 Task: Select Beauty. Add to cart, from Victoria''s Secret_x000D_
 for 319 Chandan Way, Irving, Texas 75063, Cell Number 6823134501, following items : Incredible Essential Legging 12_x000D_
 - 1, Victoria''s Secret Love Cloud Ruched Sports Bra Black (XS)_x000D_
 - 2, Fine Fragrance Lotion Bombshell Passion (8.4 oz)_x000D_
 - 1, Tease Eau de Parfum Tease Crème Cloud (1.7 oz)_x000D_
 - 1, Victoria''s Secret Bombshell Fishnet Floral Teddy Lipstick Red (Small)_x000D_
 - 2
Action: Mouse moved to (852, 111)
Screenshot: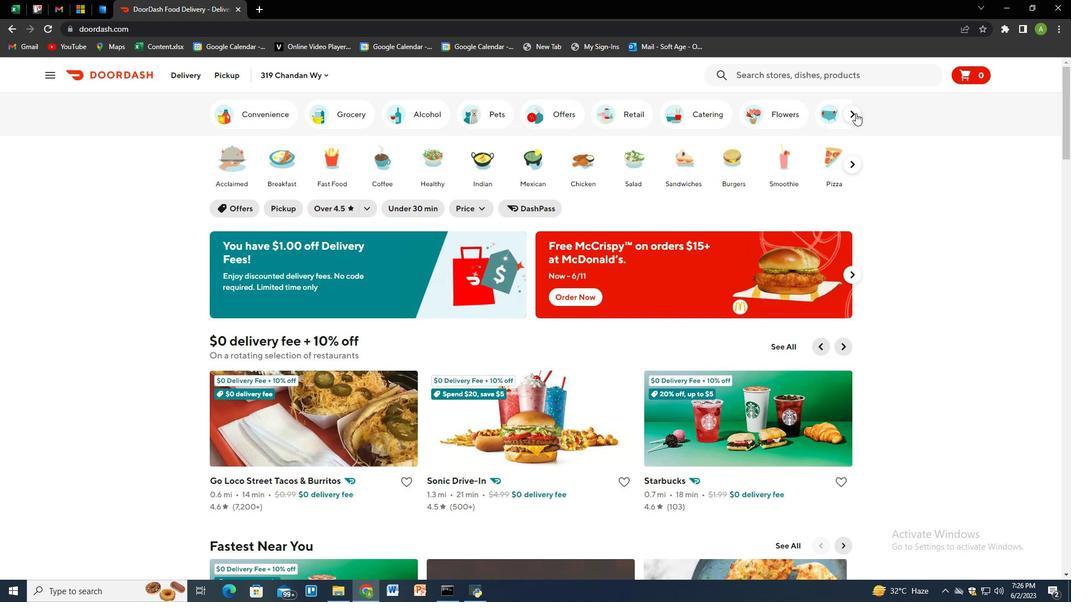 
Action: Mouse pressed left at (852, 111)
Screenshot: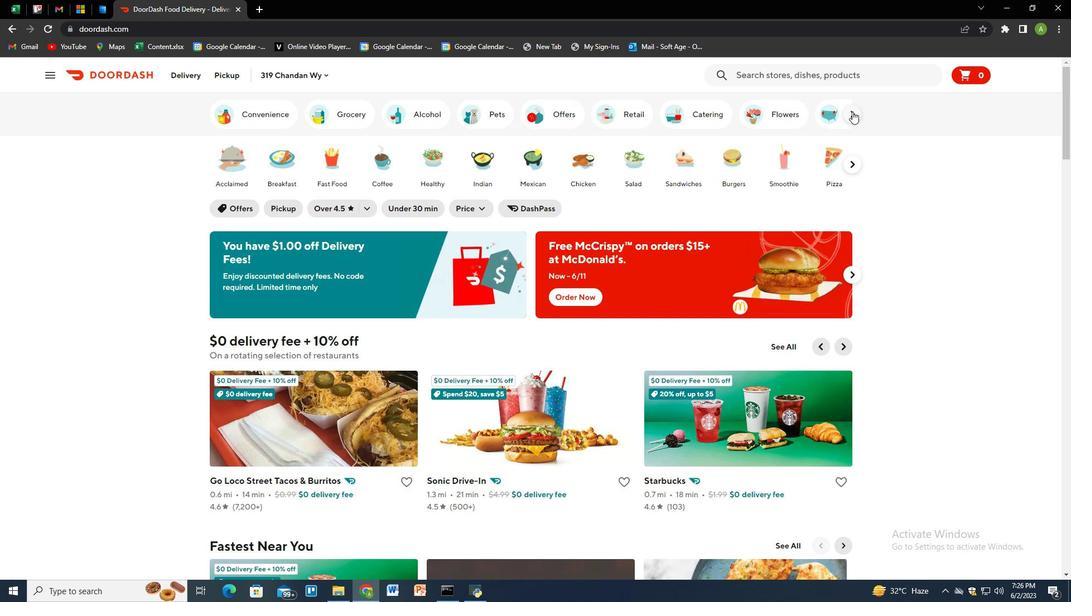 
Action: Mouse moved to (667, 122)
Screenshot: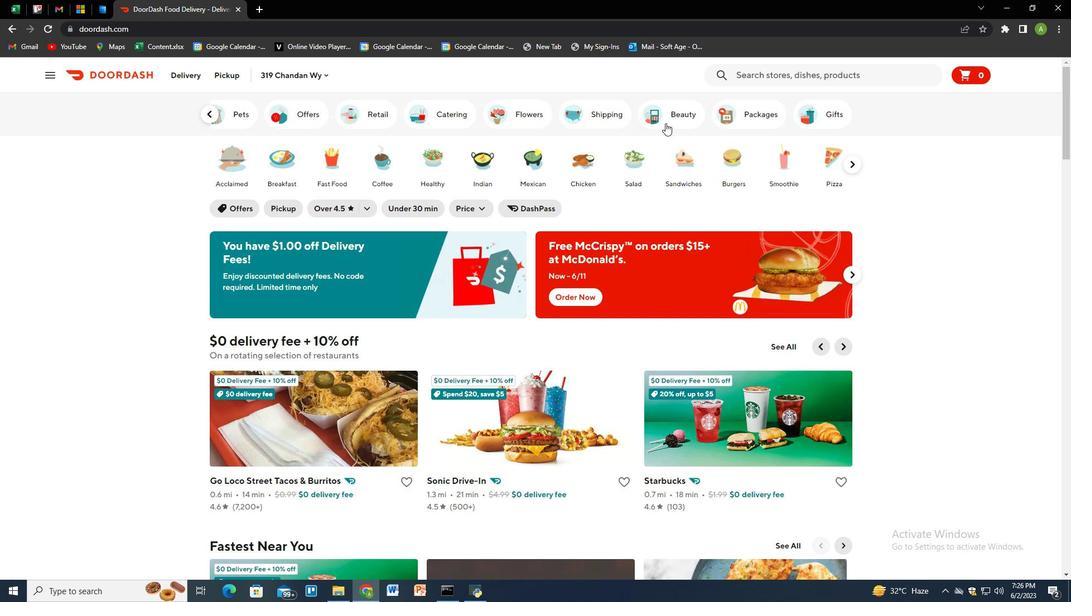 
Action: Mouse pressed left at (667, 122)
Screenshot: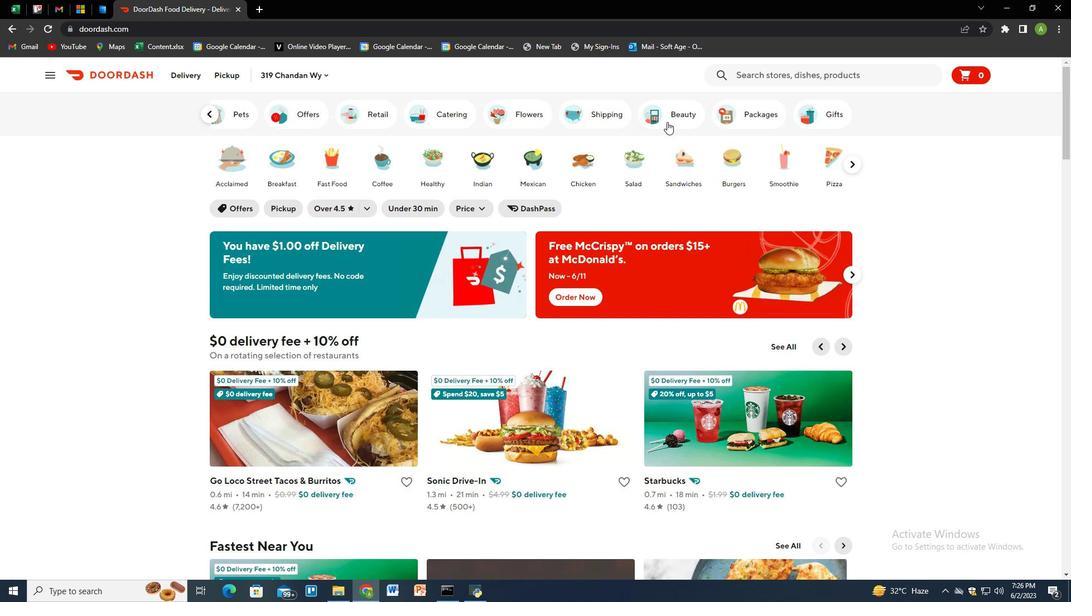 
Action: Mouse moved to (755, 78)
Screenshot: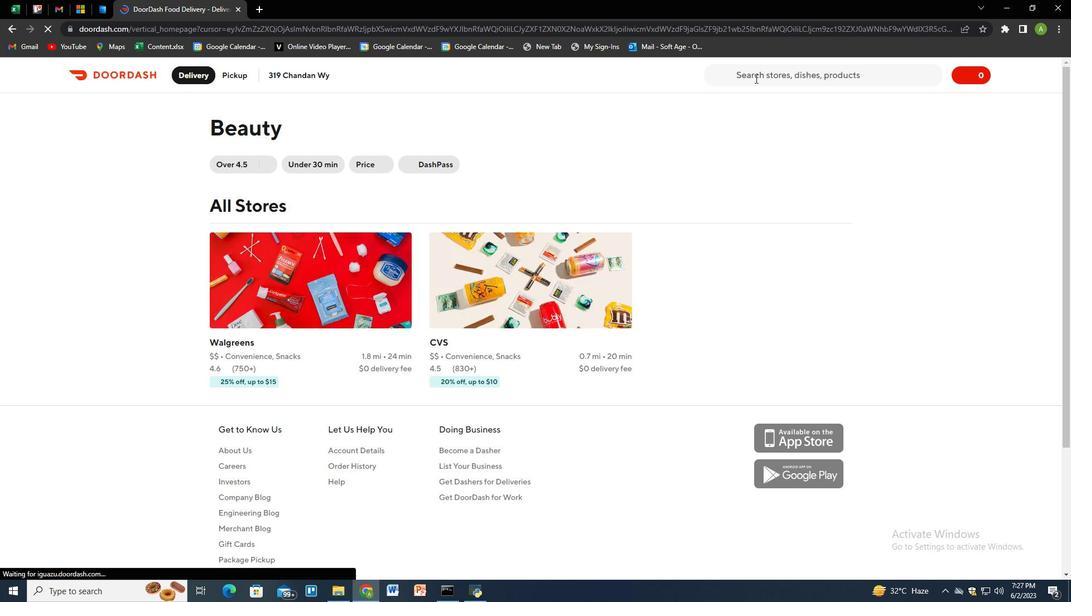 
Action: Mouse pressed left at (755, 78)
Screenshot: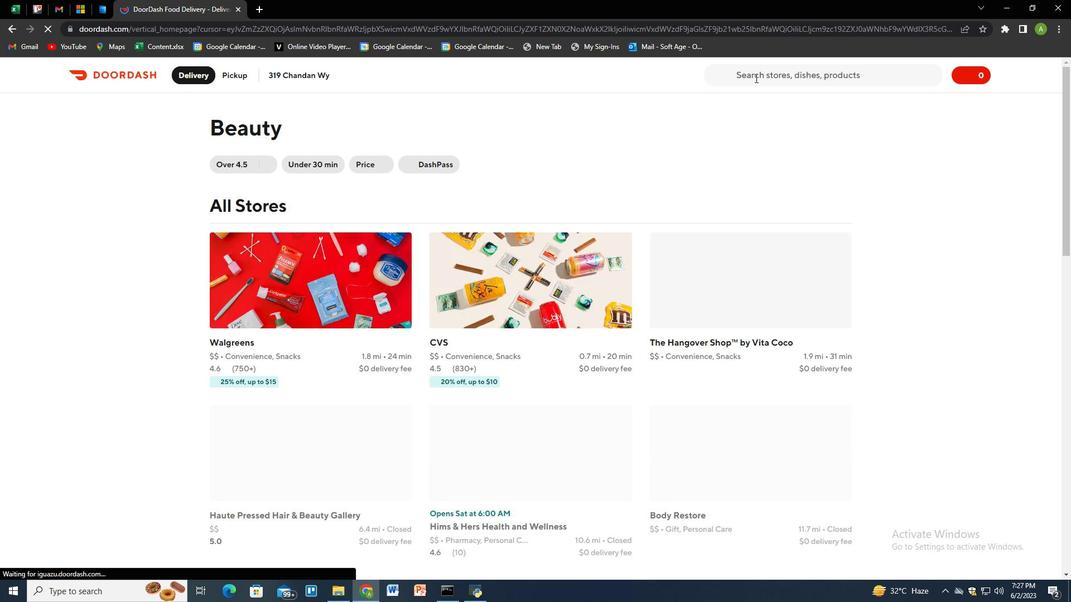 
Action: Key pressed victori
Screenshot: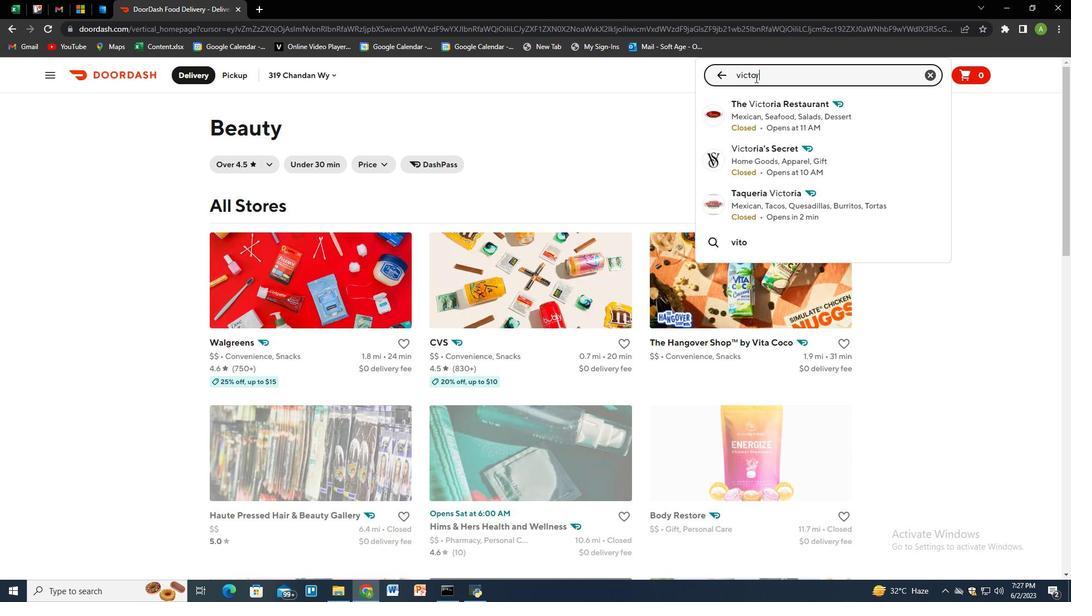 
Action: Mouse moved to (777, 154)
Screenshot: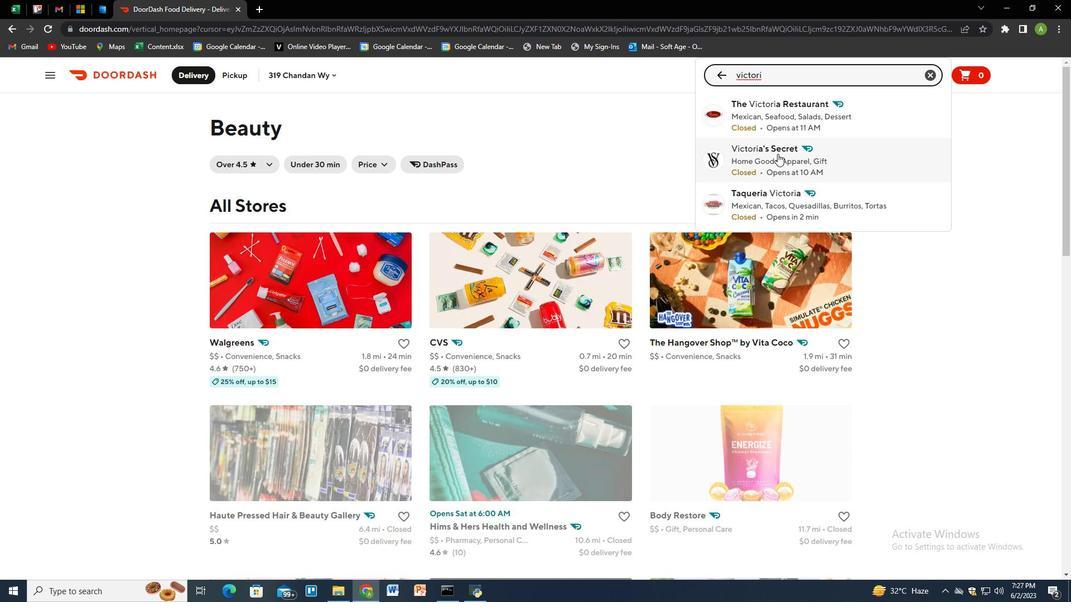 
Action: Mouse pressed left at (777, 154)
Screenshot: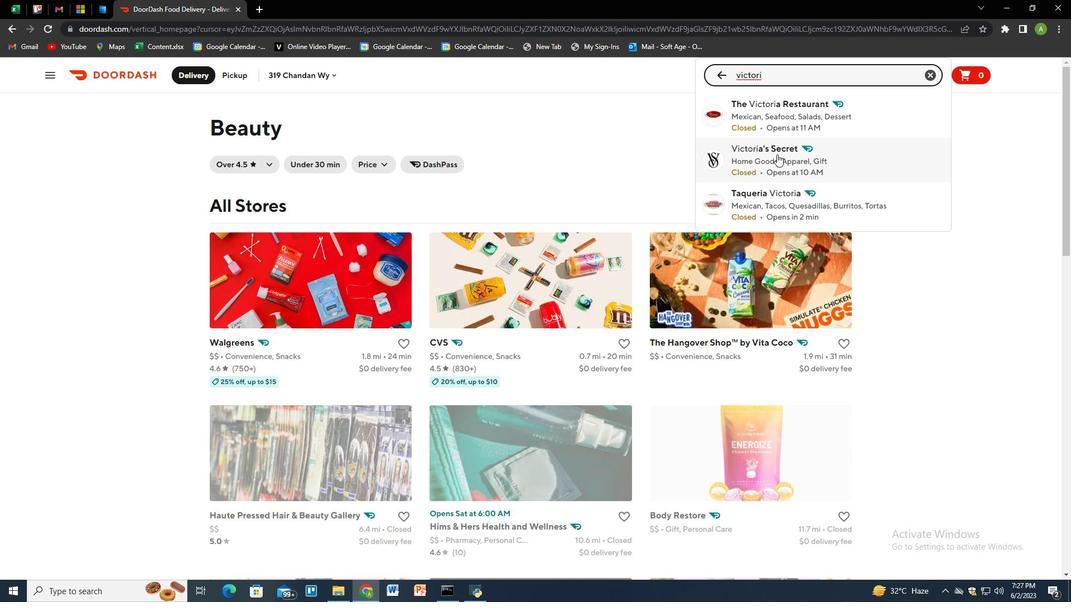 
Action: Mouse moved to (237, 73)
Screenshot: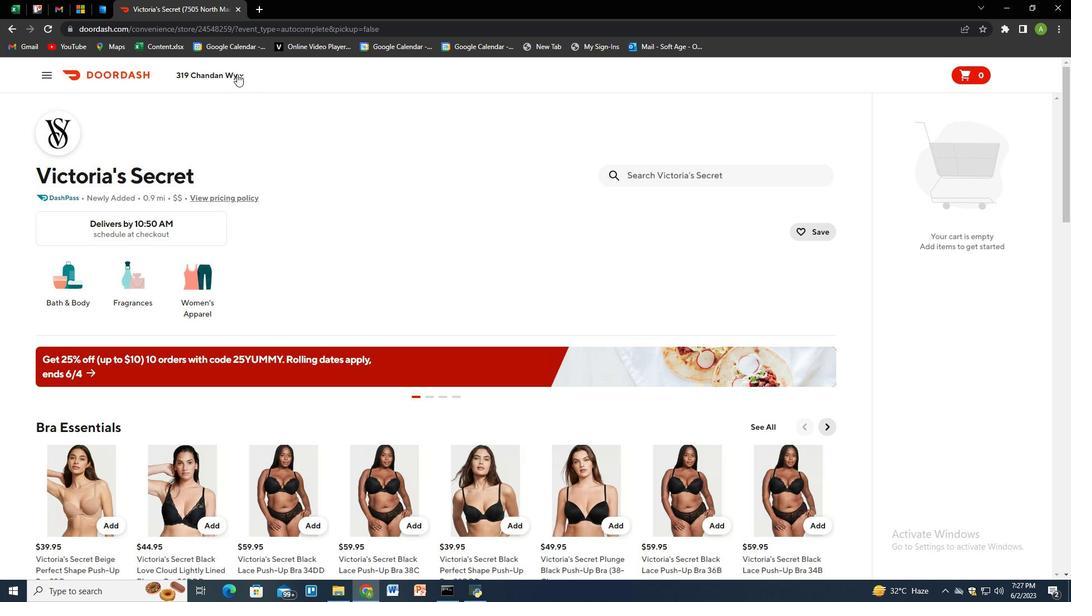 
Action: Mouse pressed left at (237, 73)
Screenshot: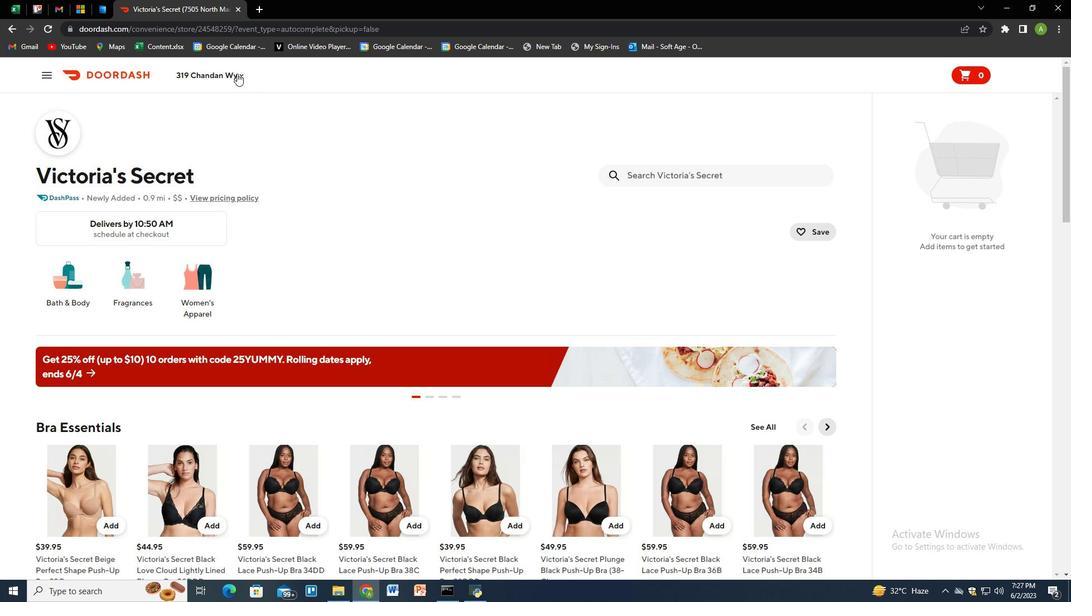 
Action: Mouse moved to (238, 124)
Screenshot: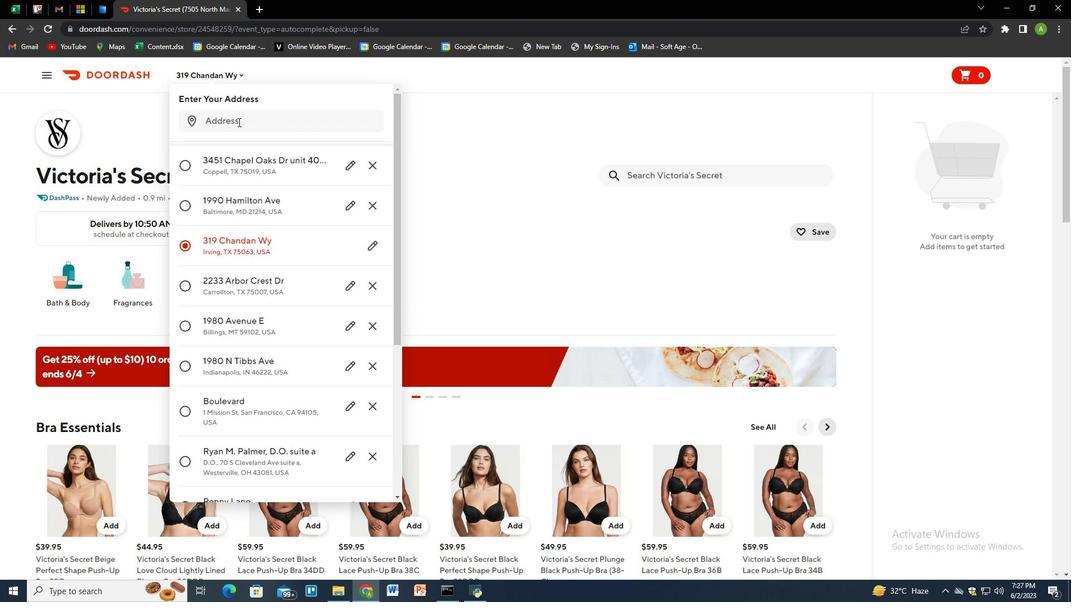 
Action: Mouse pressed left at (238, 124)
Screenshot: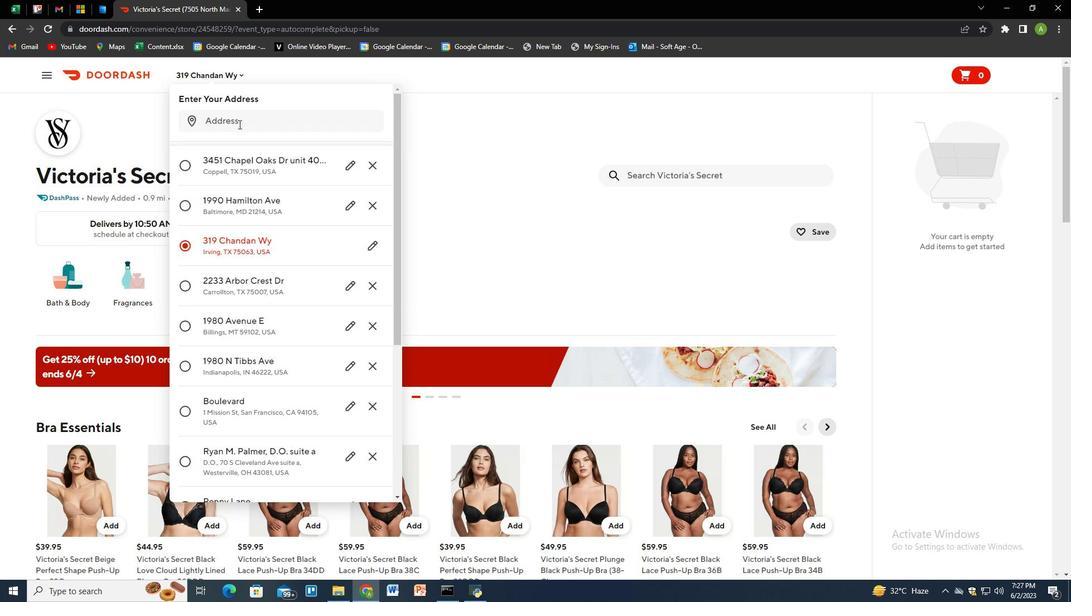 
Action: Key pressed 319<Key.space>chandan<Key.space>way,<Key.space>irving,<Key.space>texas<Key.space>75063<Key.enter>
Screenshot: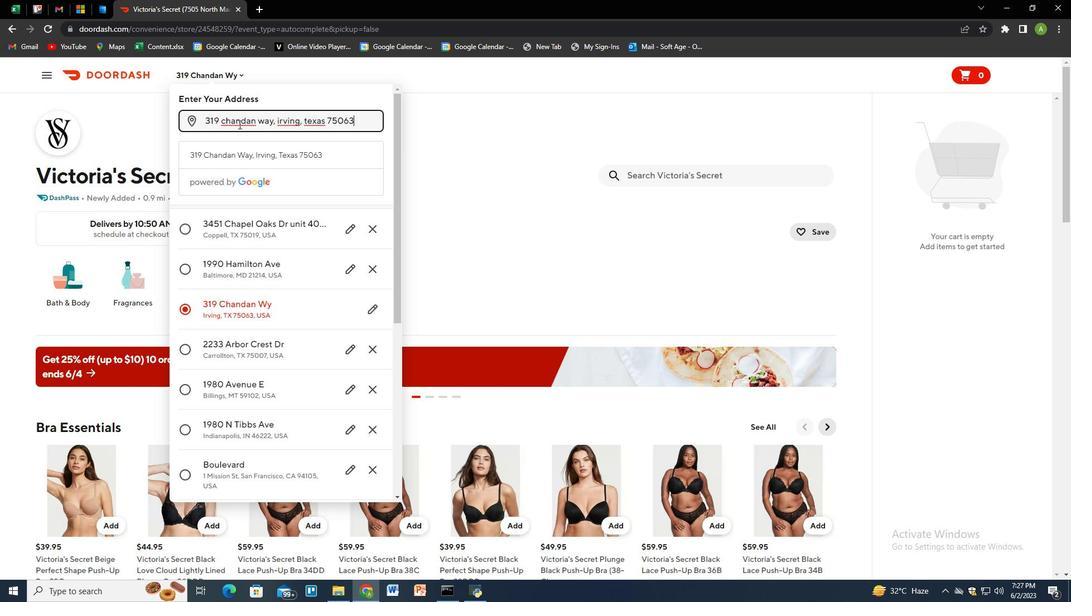 
Action: Mouse moved to (340, 445)
Screenshot: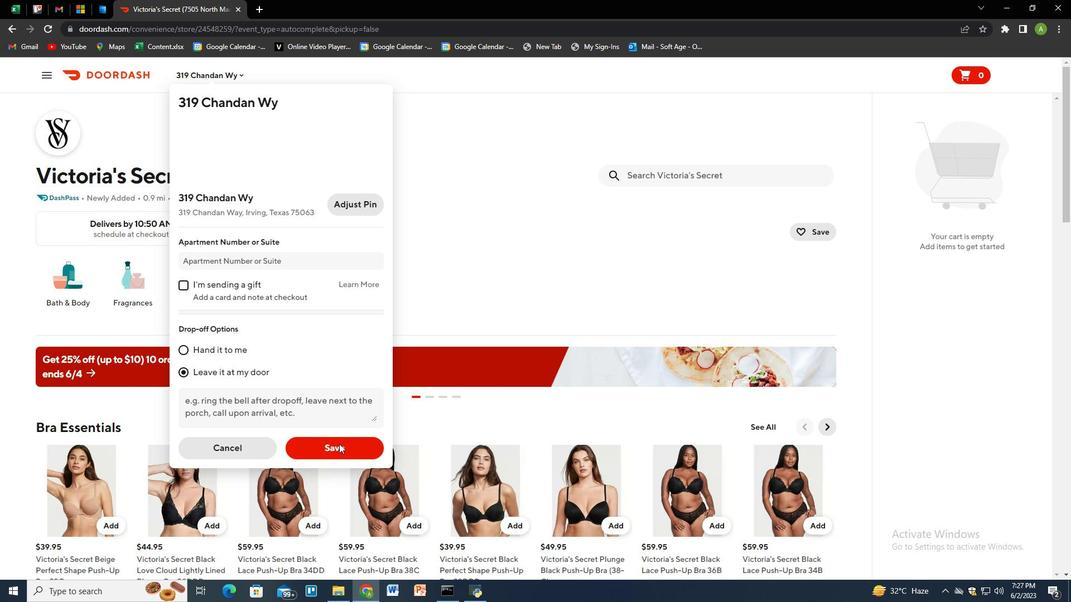 
Action: Mouse pressed left at (340, 445)
Screenshot: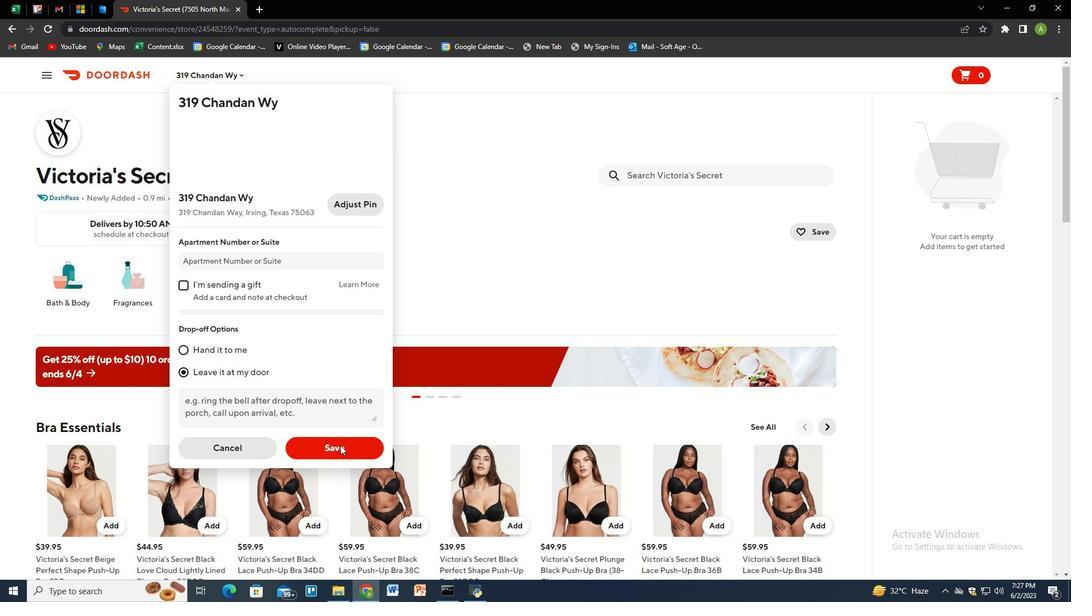 
Action: Mouse moved to (776, 176)
Screenshot: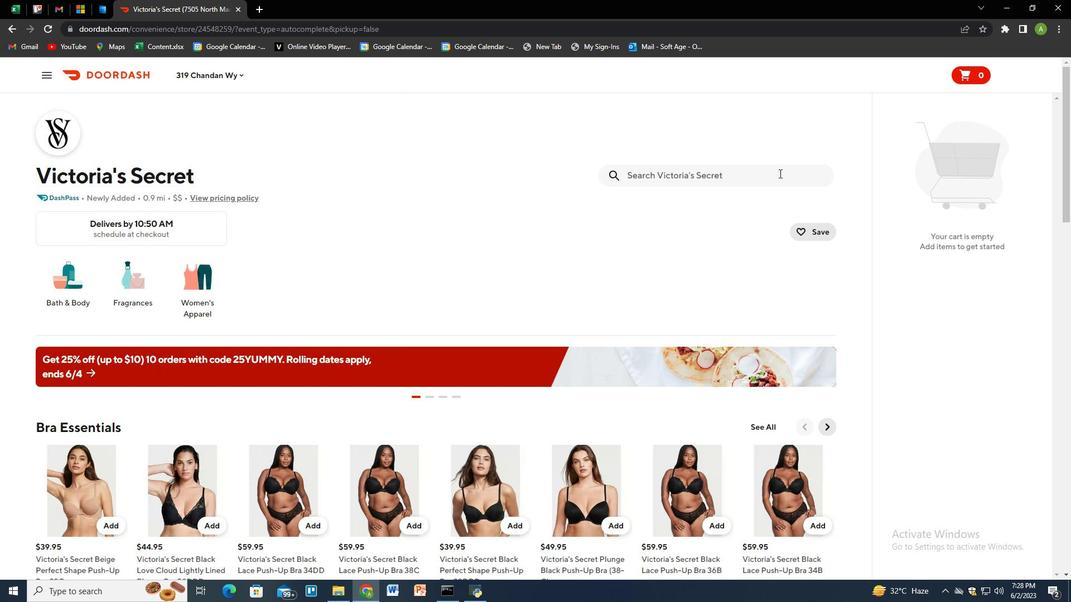 
Action: Mouse pressed left at (776, 176)
Screenshot: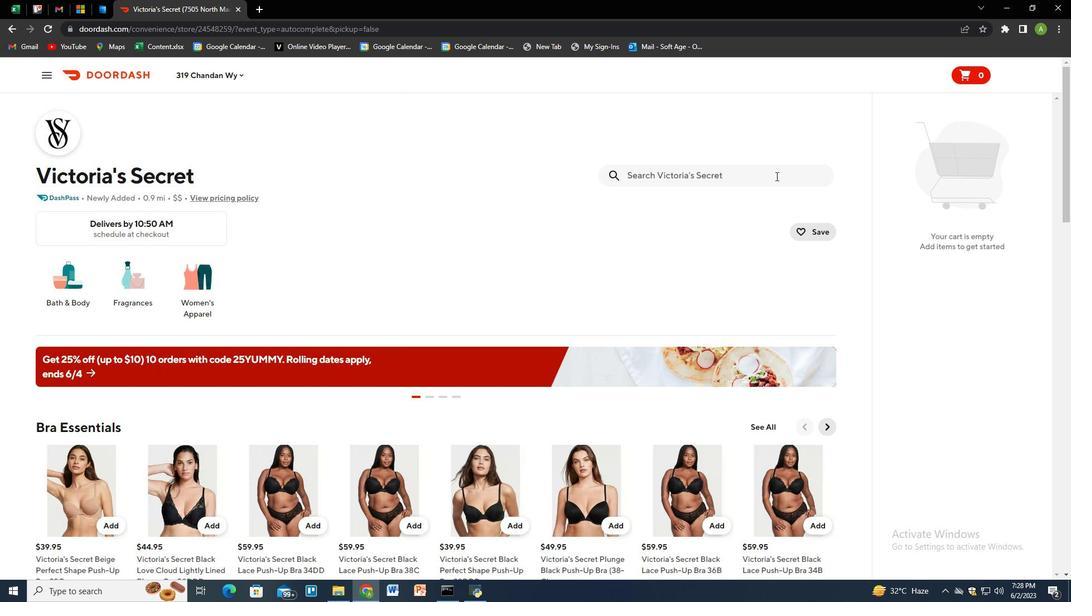 
Action: Key pressed incredible<Key.space>essential<Key.space>legging<Key.space>12<Key.enter>
Screenshot: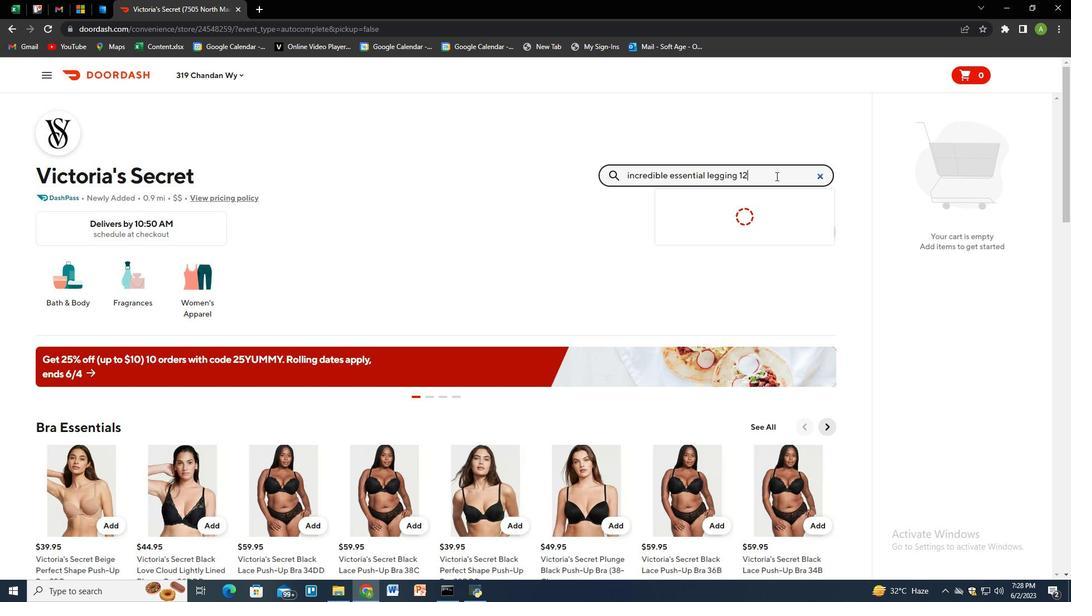 
Action: Mouse moved to (89, 289)
Screenshot: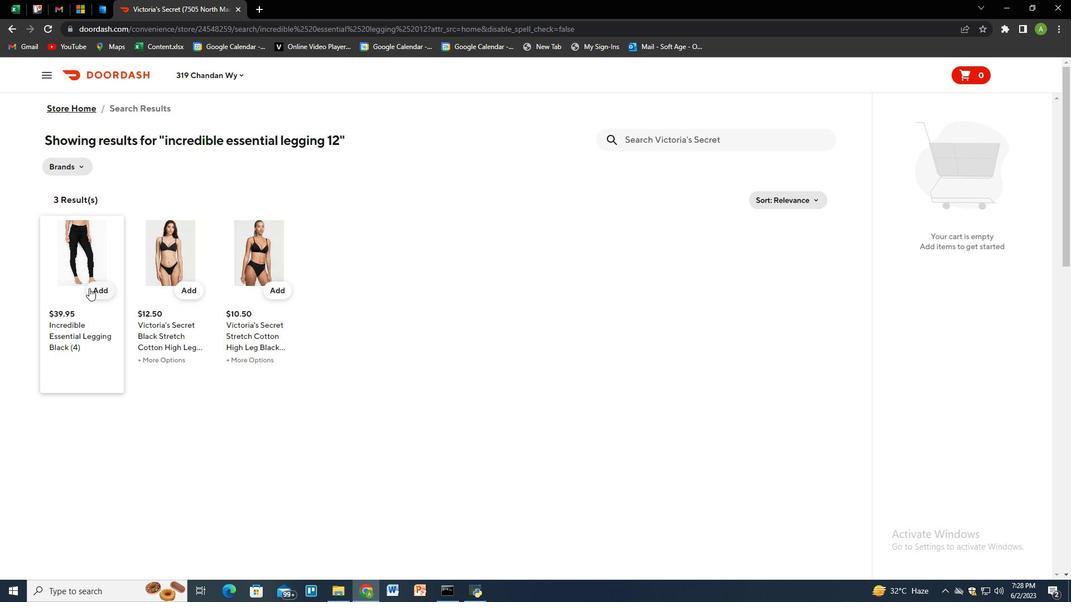 
Action: Mouse pressed left at (89, 289)
Screenshot: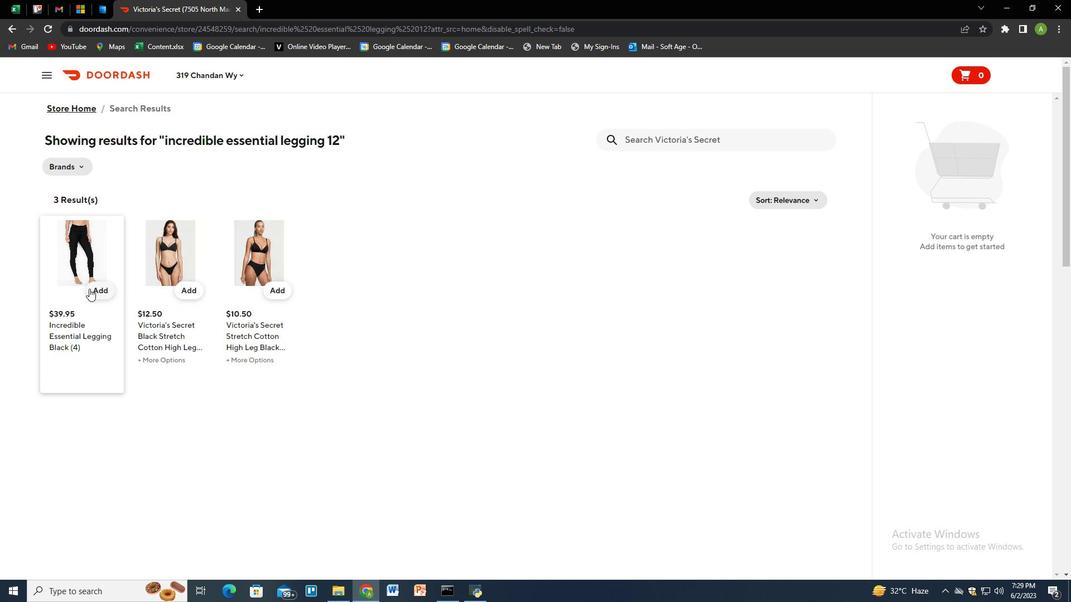 
Action: Mouse moved to (643, 138)
Screenshot: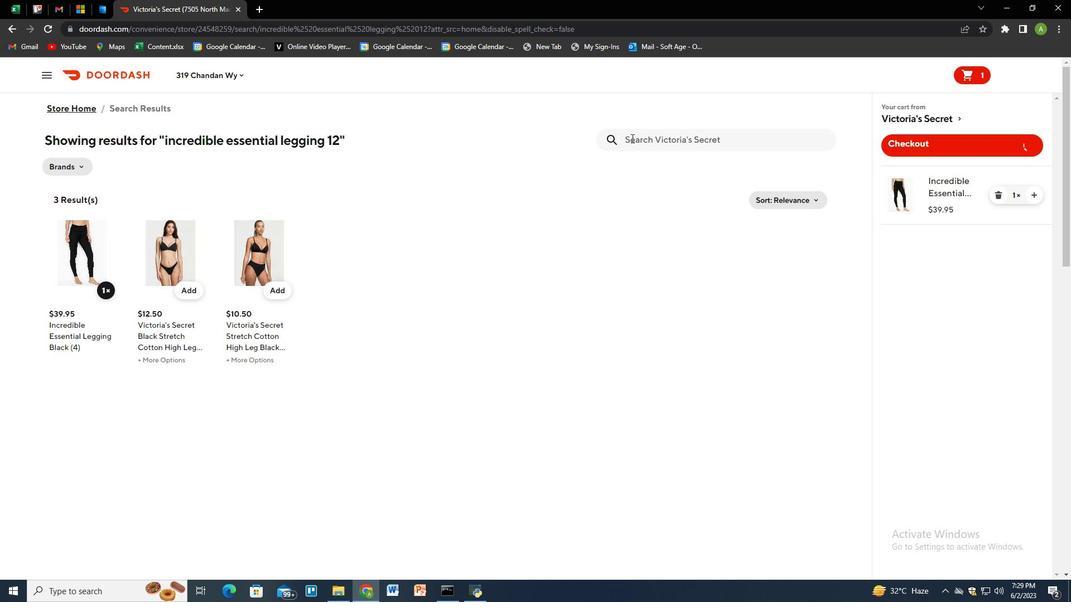 
Action: Mouse pressed left at (643, 138)
Screenshot: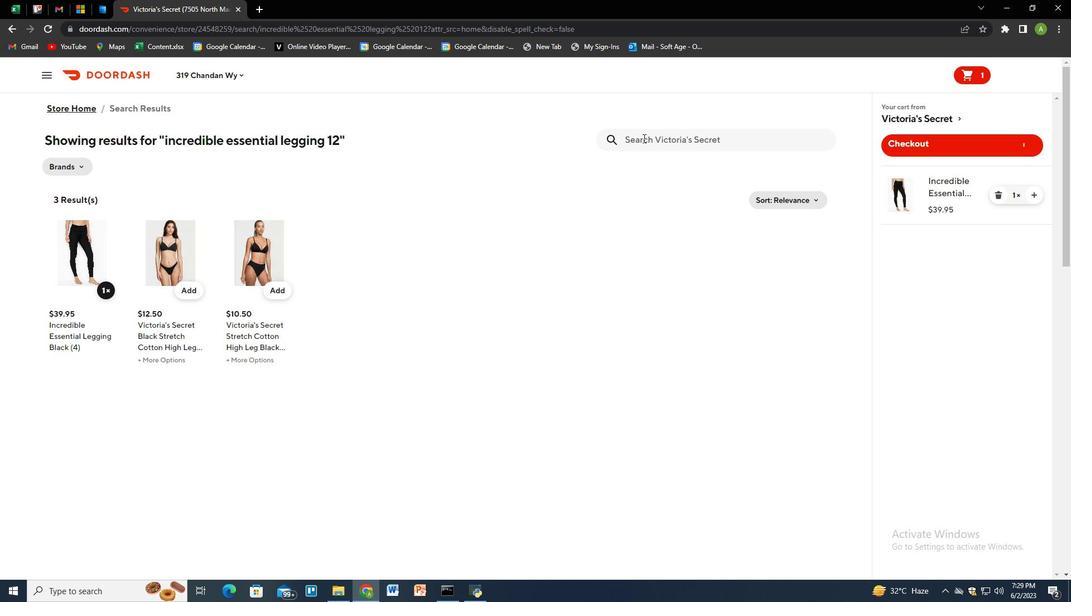 
Action: Key pressed victoria<Key.shift_r>"s<Key.space>secret<Key.space>love<Key.space>cloud<Key.space>ruched<Key.space>sports<Key.space>bra<Key.space>black<Key.space><Key.shift_r>(xs<Key.shift_r><Key.shift_r><Key.shift_r><Key.shift_r><Key.shift_r><Key.shift_r><Key.shift_r><Key.shift_r><Key.shift_r><Key.shift_r><Key.shift_r><Key.shift_r><Key.shift_r><Key.shift_r><Key.shift_r><Key.shift_r><Key.shift_r><Key.shift_r><Key.shift_r><Key.shift_r><Key.shift_r><Key.shift_r><Key.shift_r><Key.shift_r><Key.shift_r><Key.shift_r><Key.shift_r>)<Key.enter>
Screenshot: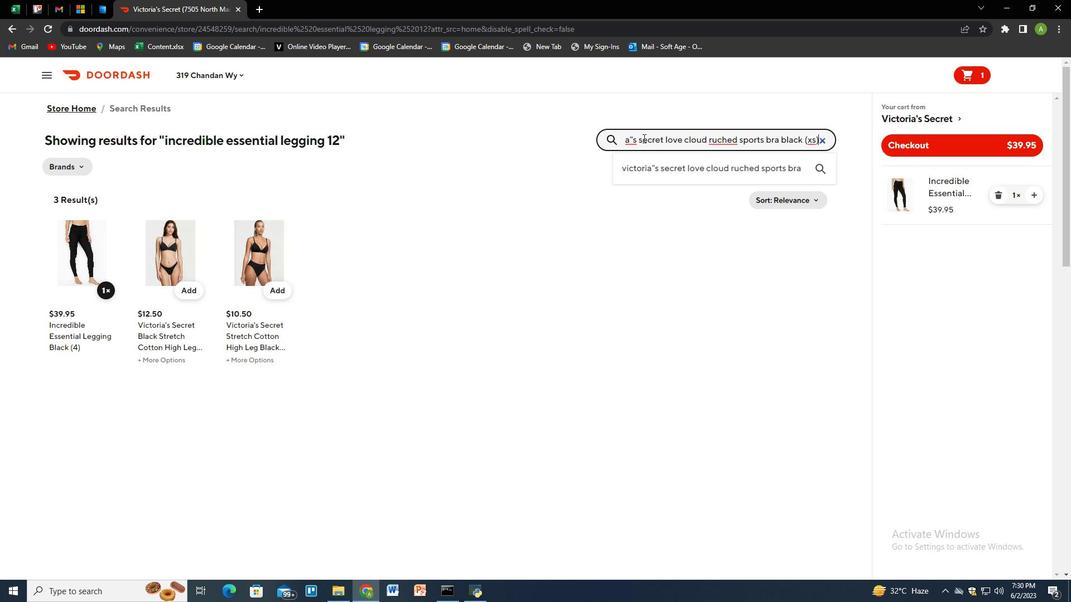 
Action: Mouse moved to (95, 288)
Screenshot: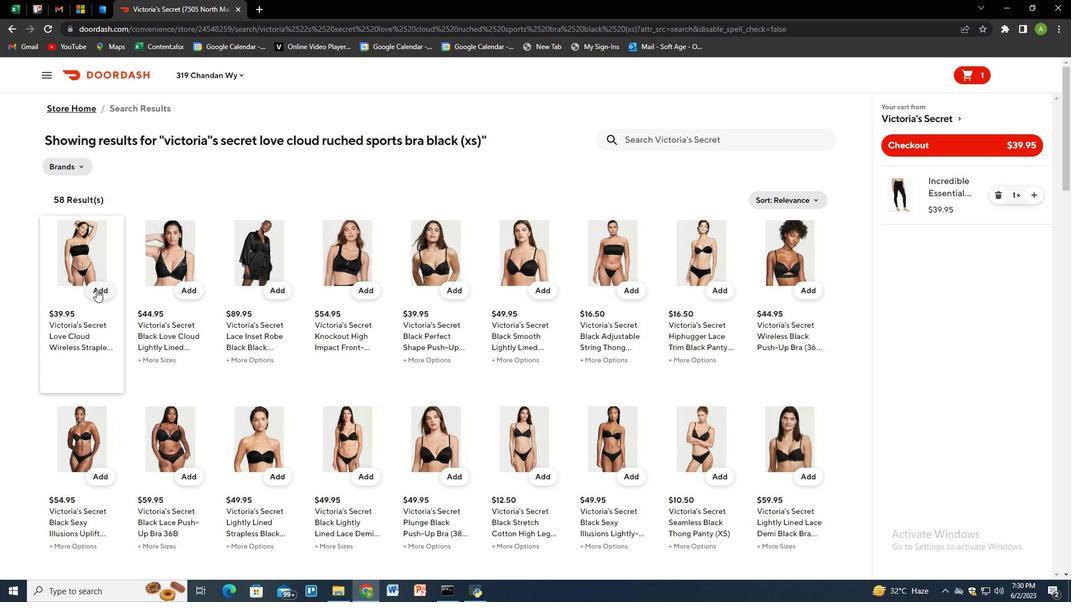 
Action: Mouse pressed left at (95, 288)
Screenshot: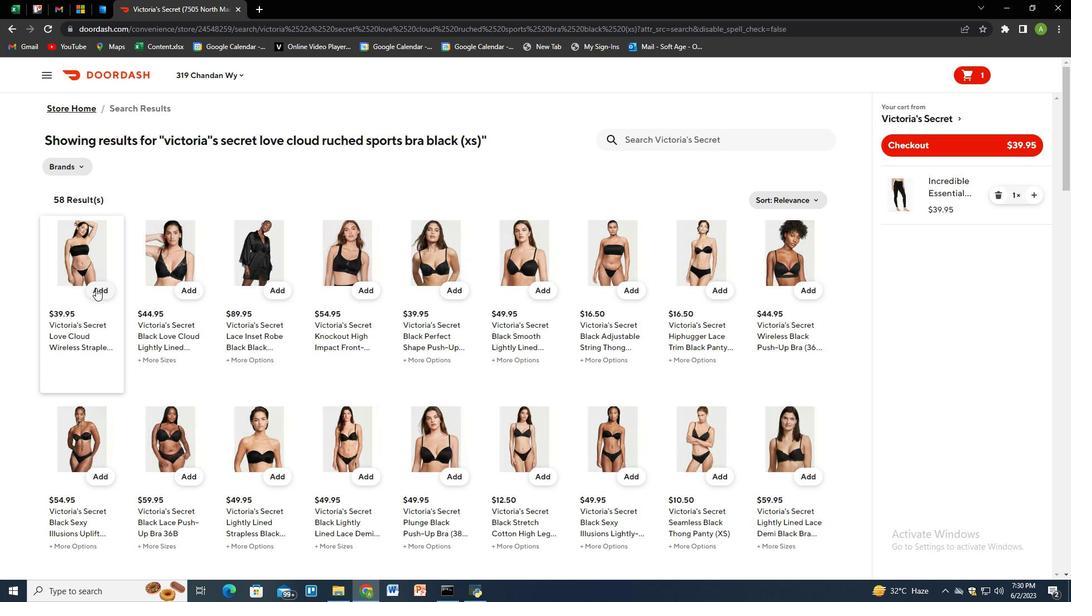 
Action: Mouse moved to (1032, 255)
Screenshot: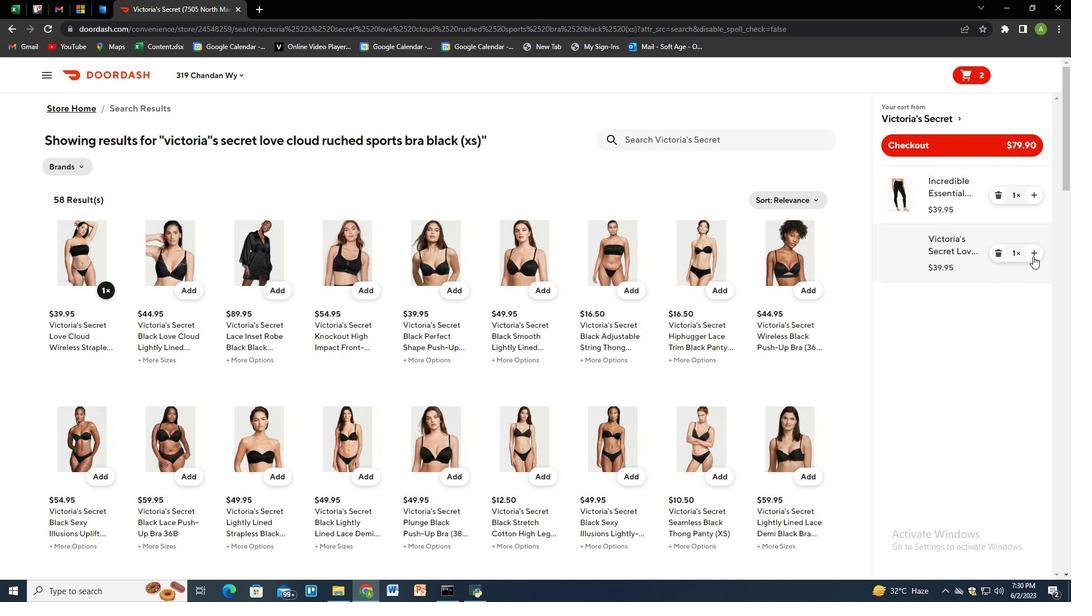 
Action: Mouse pressed left at (1032, 255)
Screenshot: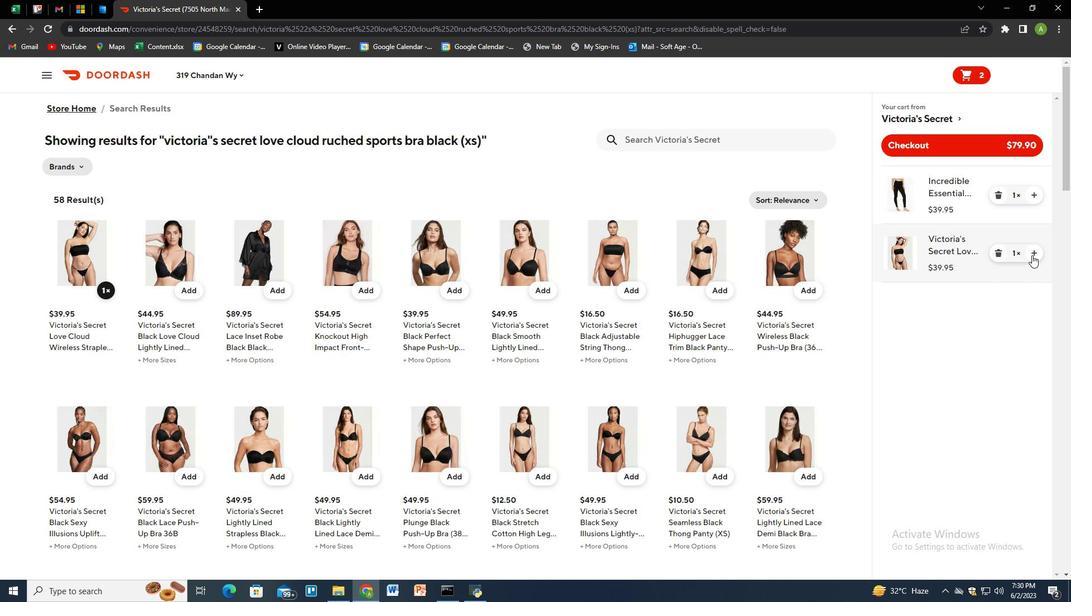 
Action: Mouse moved to (682, 139)
Screenshot: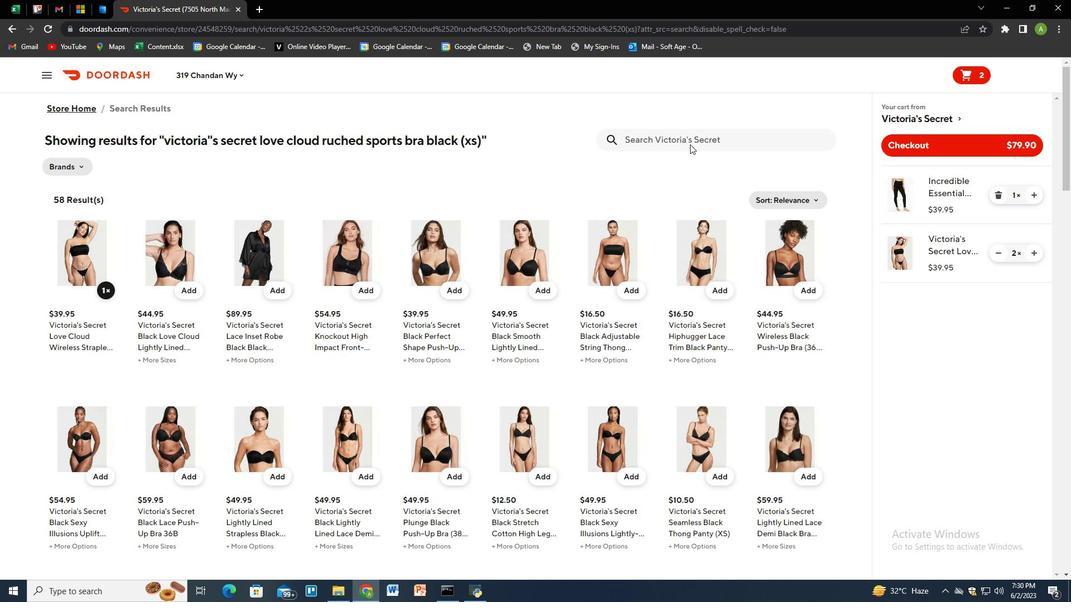 
Action: Mouse pressed left at (682, 139)
Screenshot: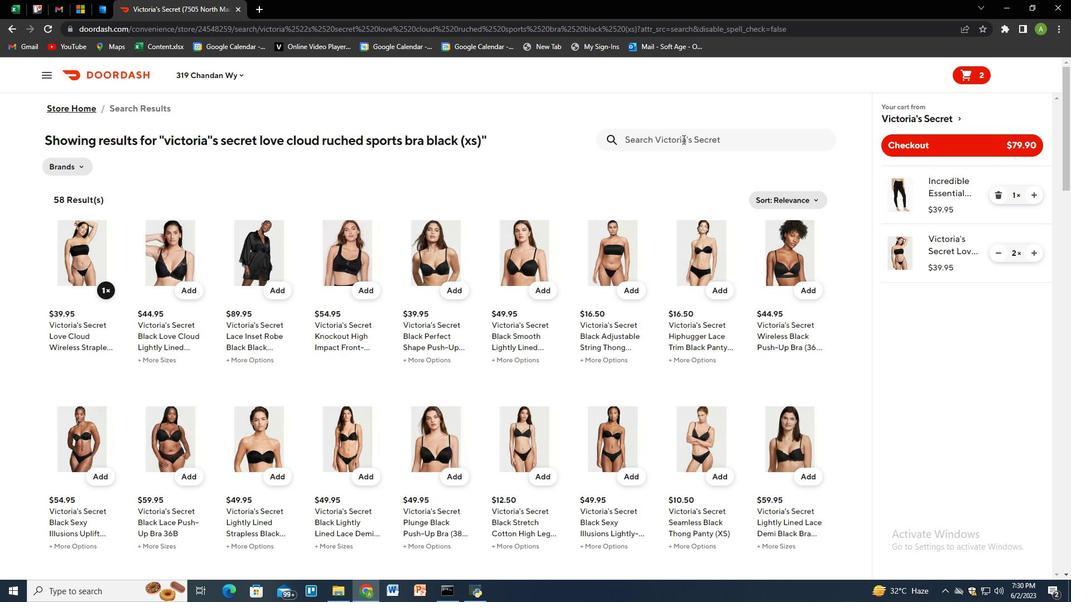 
Action: Key pressed fine<Key.space>fragrance<Key.space>lotion<Key.space>bombshell<Key.space>passion<Key.space><Key.shift_r><Key.shift_r><Key.shift_r><Key.shift_r><Key.shift_r><Key.shift_r><Key.shift_r><Key.shift_r><Key.shift_r><Key.shift_r><Key.shift_r><Key.shift_r><Key.shift_r><Key.shift_r><Key.shift_r><Key.shift_r><Key.shift_r><Key.shift_r><Key.shift_r>(804<Key.space>oz<Key.shift_r>)<Key.left><Key.left><Key.left><Key.left><Key.left><Key.left><Key.right><Key.backspace>.<Key.right><Key.right><Key.right><Key.right><Key.right><Key.enter>
Screenshot: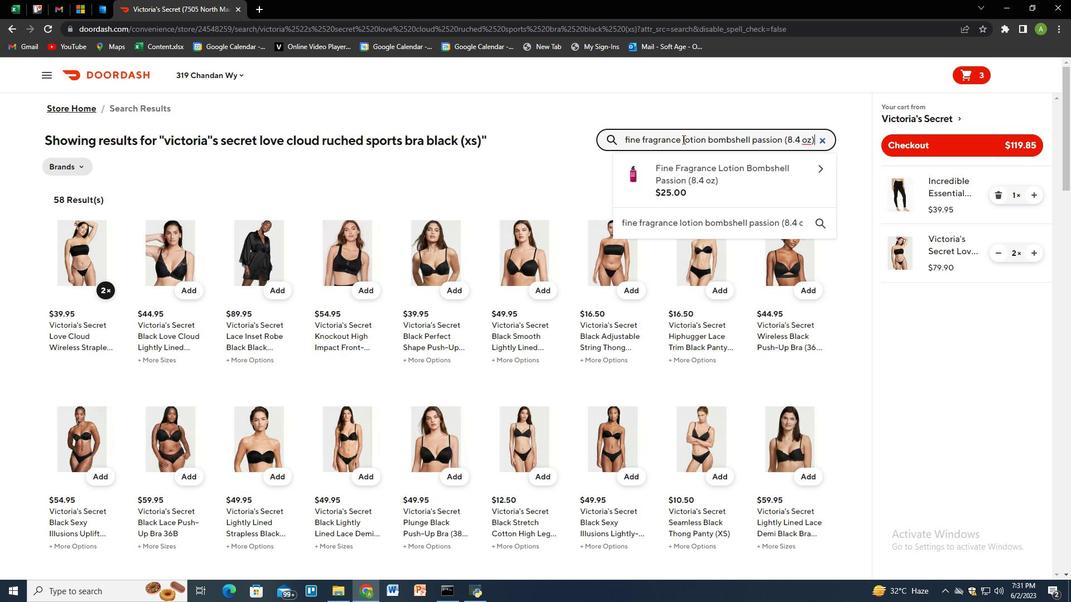 
Action: Mouse moved to (104, 286)
Screenshot: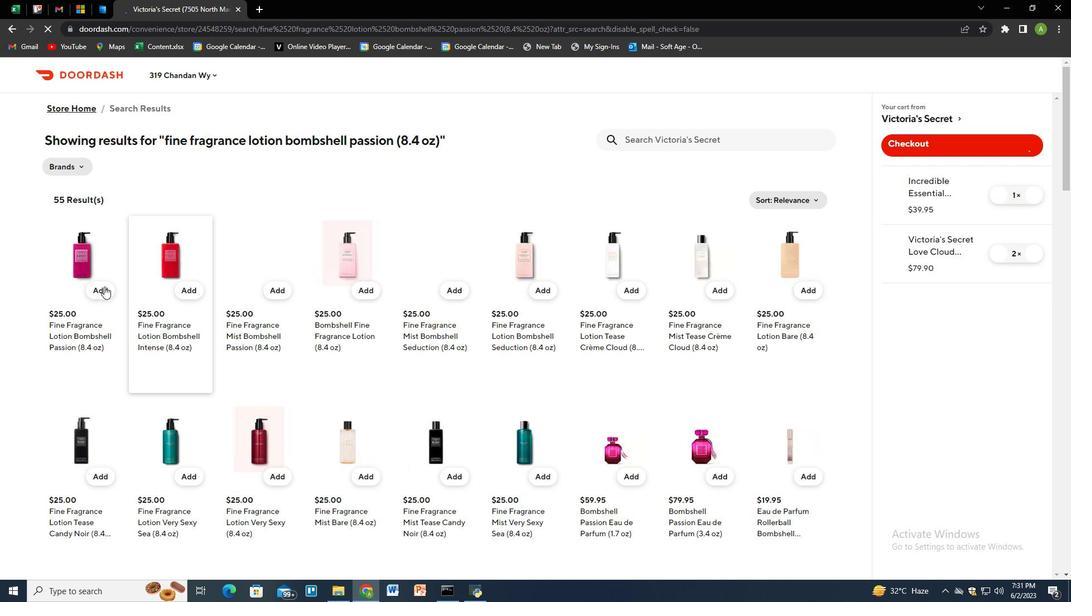 
Action: Mouse pressed left at (104, 286)
Screenshot: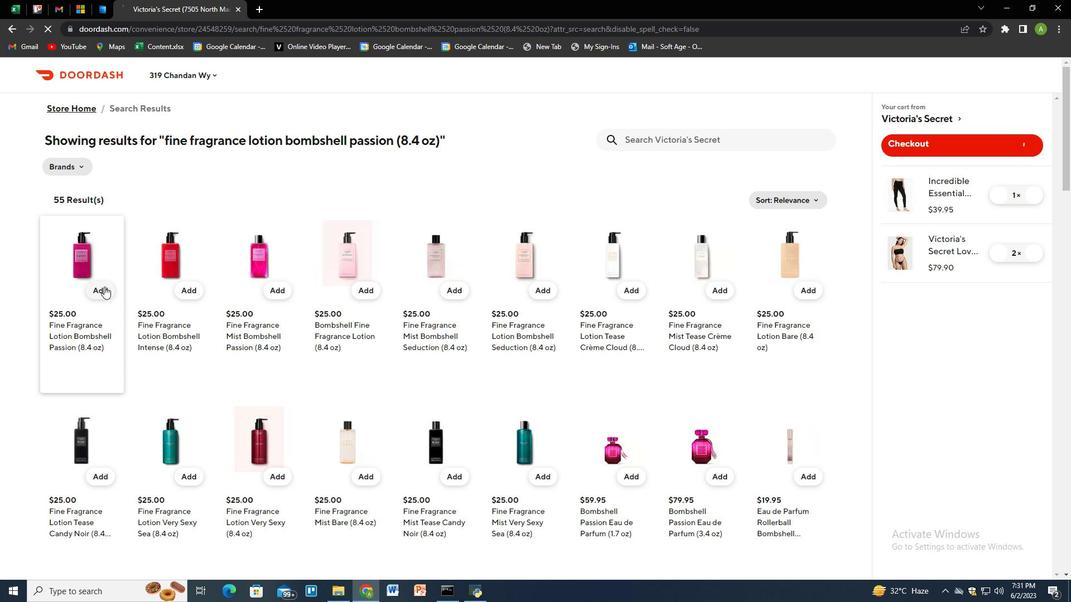 
Action: Mouse moved to (701, 143)
Screenshot: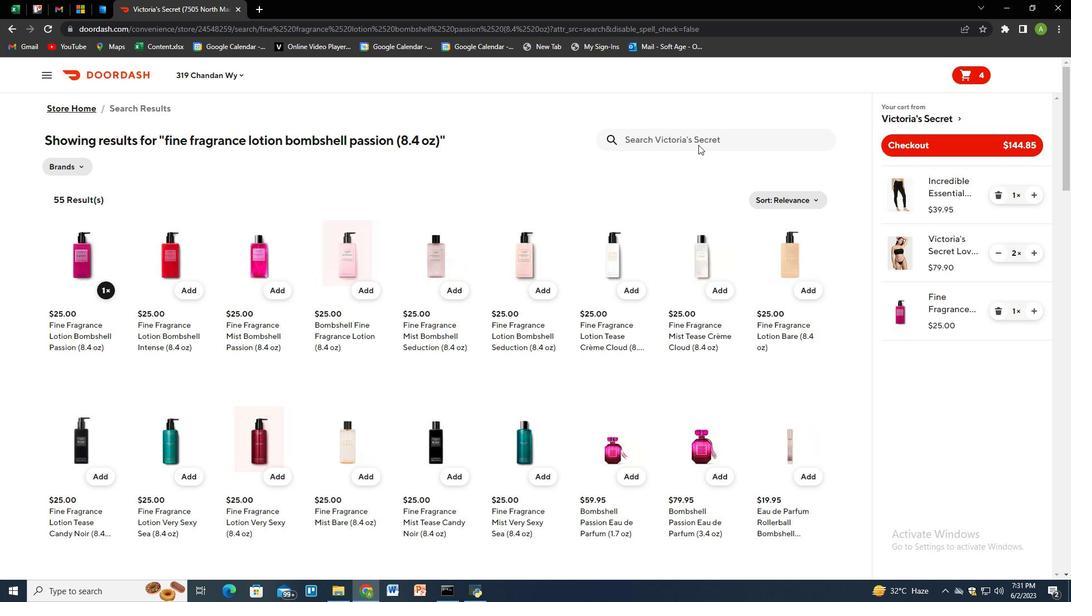 
Action: Mouse pressed left at (701, 143)
Screenshot: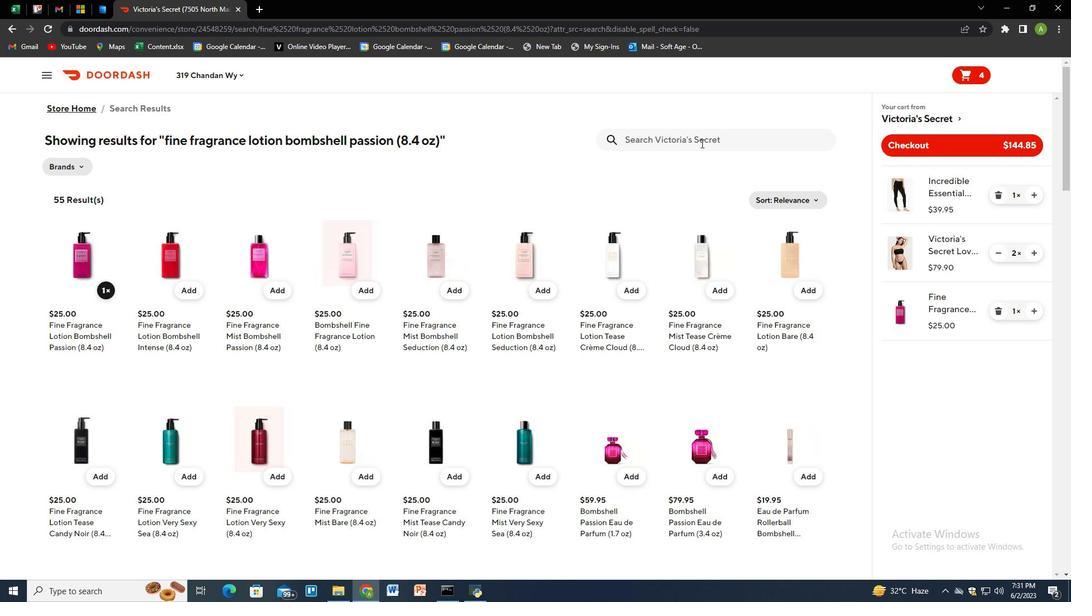
Action: Key pressed tease<Key.space>eau<Key.space>de<Key.space>parfum<Key.space>tease<Key.space>crea<Key.backspace>me<Key.space>clous<Key.backspace>d<Key.space><Key.shift_r><Key.shift_r><Key.shift_r>(1.7<Key.space>oz<Key.shift_r>)<Key.enter>
Screenshot: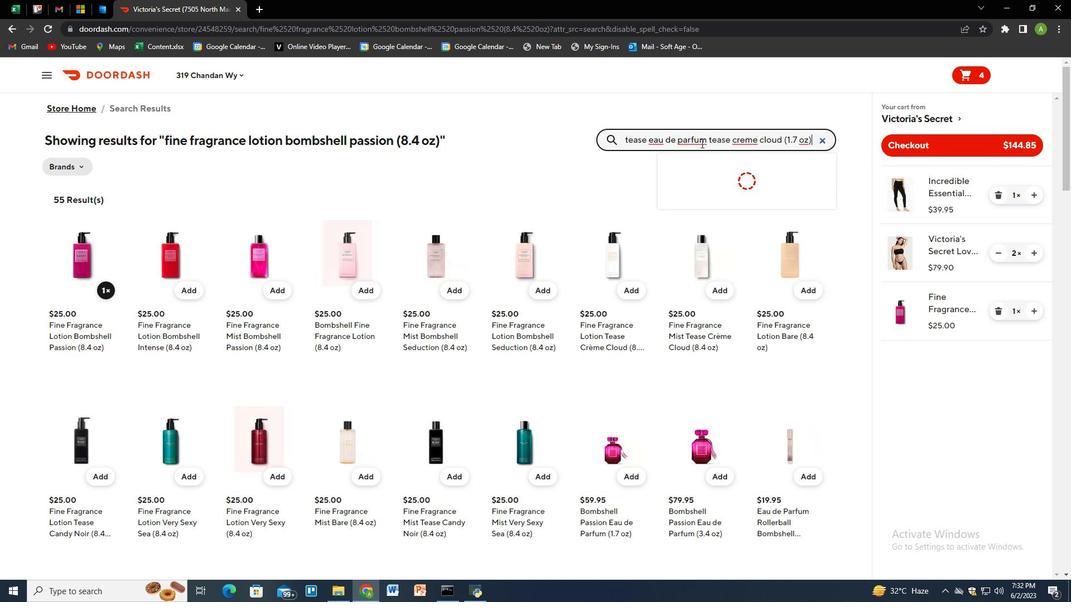 
Action: Mouse moved to (102, 297)
Screenshot: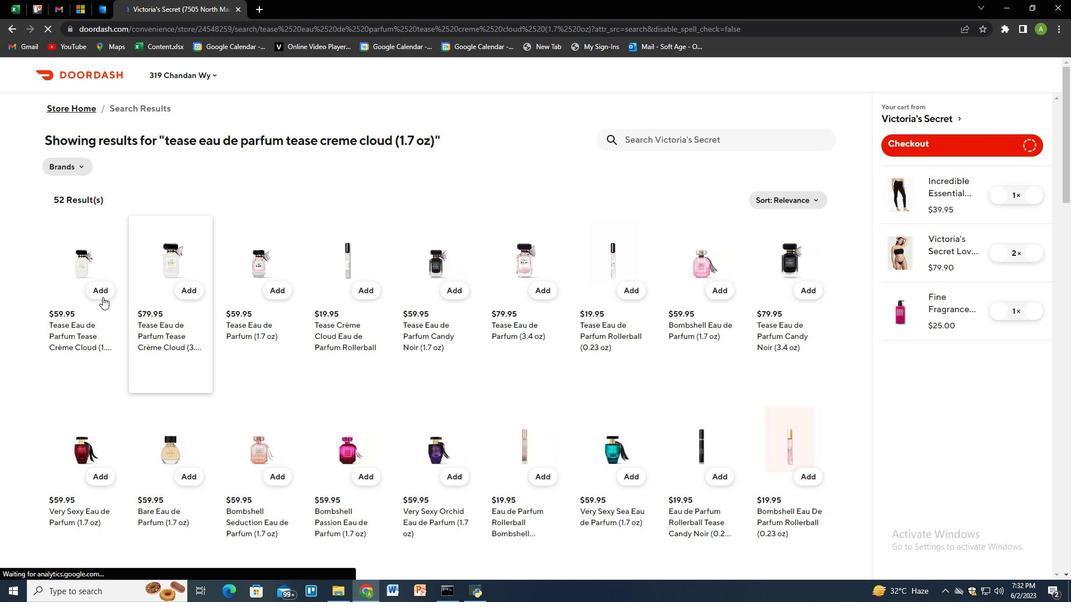 
Action: Mouse pressed left at (102, 297)
Screenshot: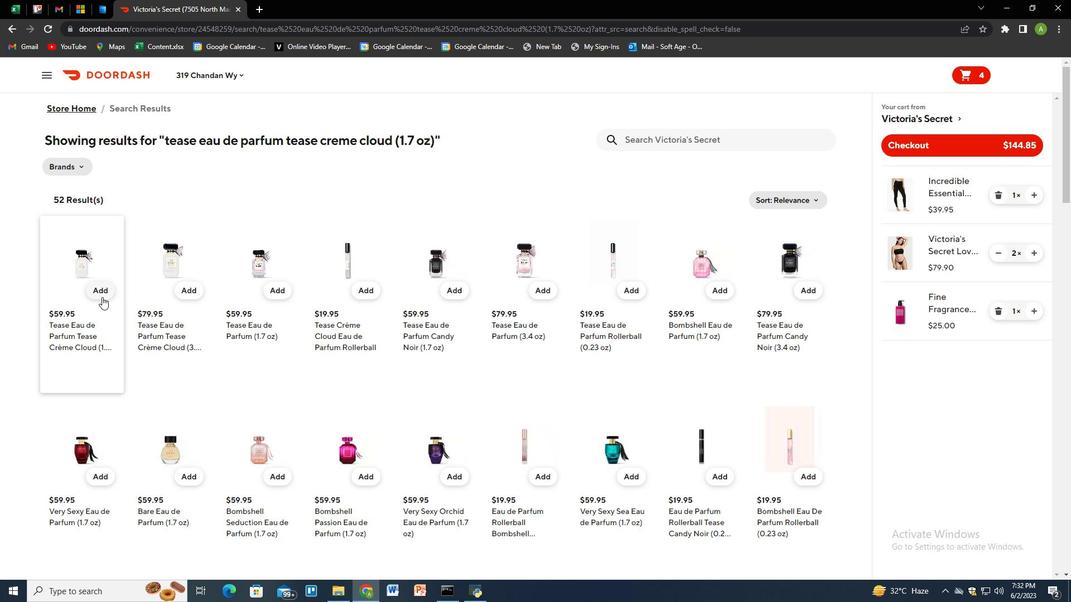
Action: Mouse moved to (697, 132)
Screenshot: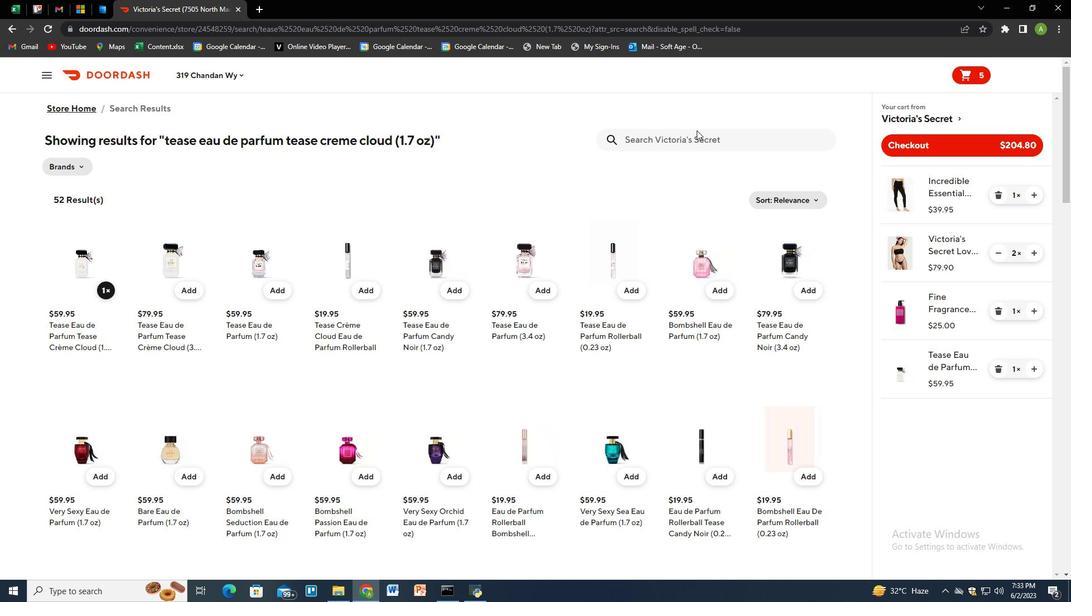 
Action: Mouse pressed left at (697, 132)
Screenshot: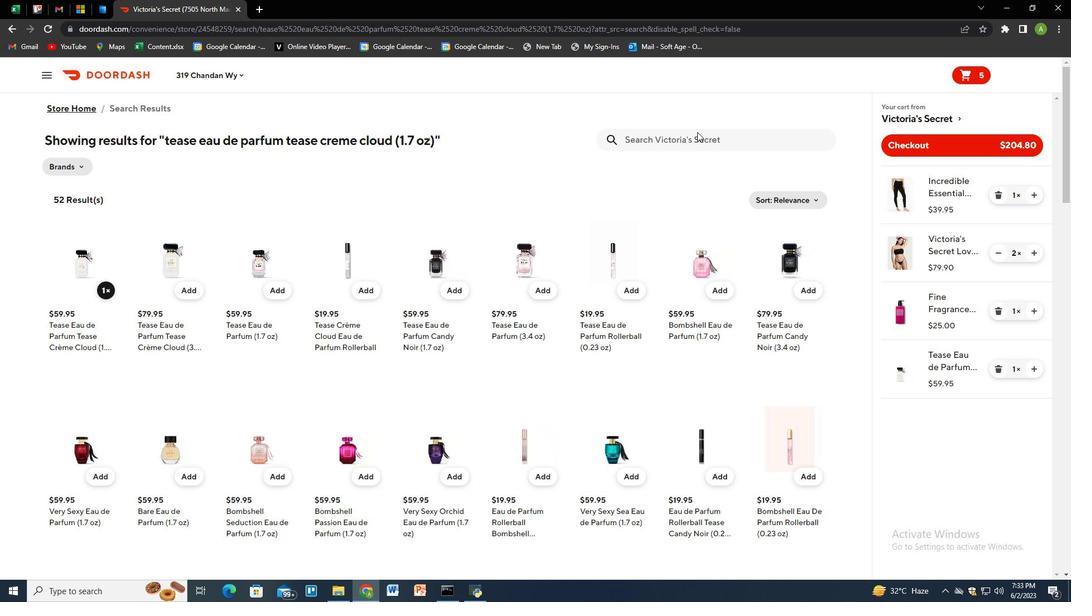 
Action: Key pressed victoria<Key.shift_r>"s<Key.space>secret<Key.space>bombshell<Key.space>fishnet<Key.space>floral<Key.space>teddy<Key.space>lipstick<Key.space>red<Key.space><Key.shift_r><Key.shift_r><Key.shift_r><Key.shift_r>(small<Key.shift_r><Key.shift_r><Key.shift_r>)<Key.enter>
Screenshot: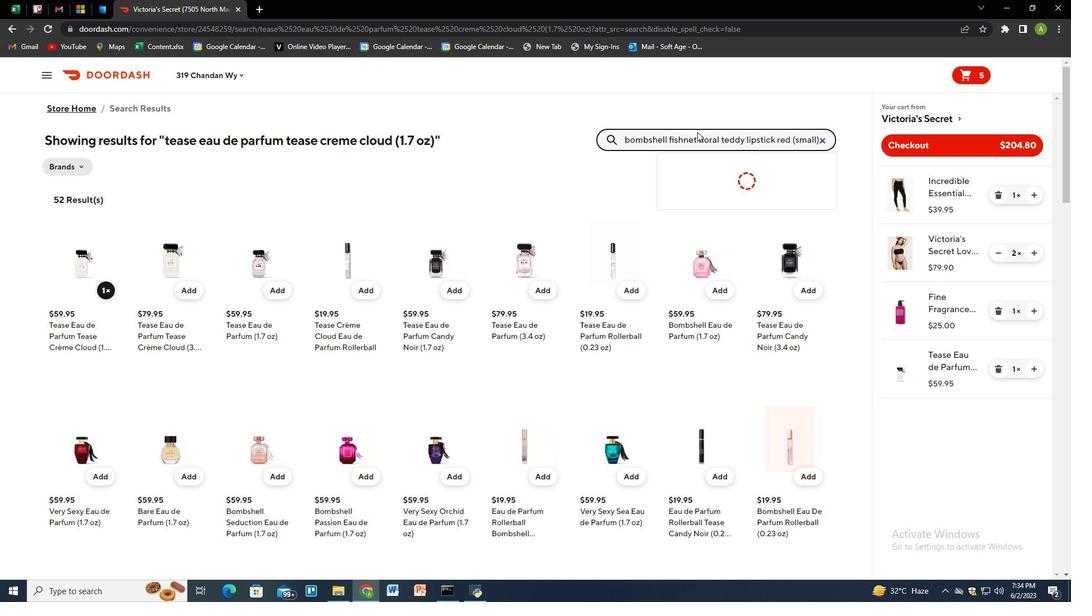 
Action: Mouse moved to (98, 286)
Screenshot: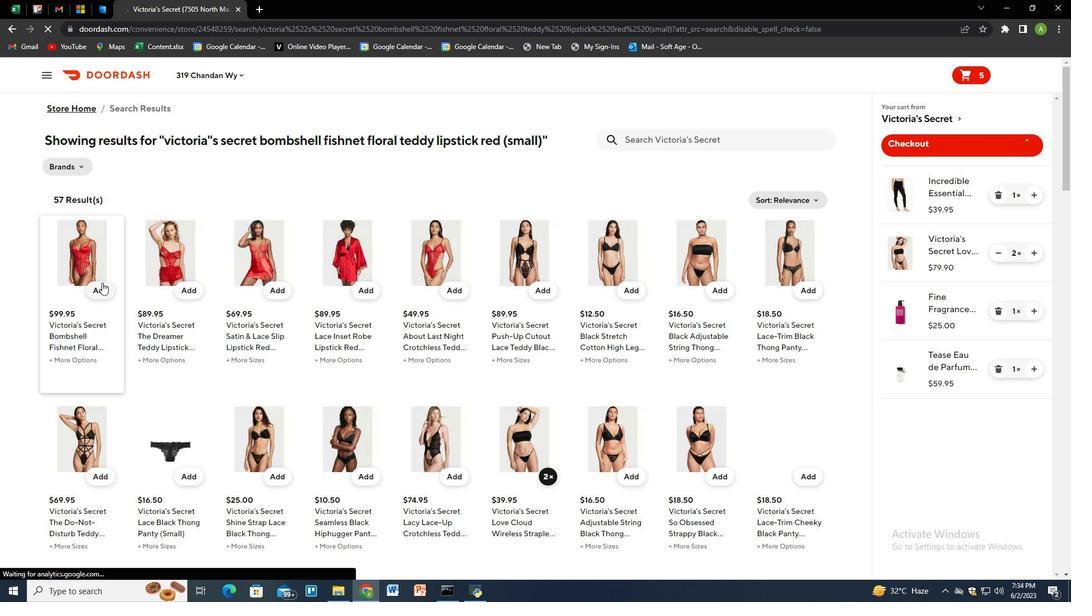 
Action: Mouse pressed left at (98, 286)
Screenshot: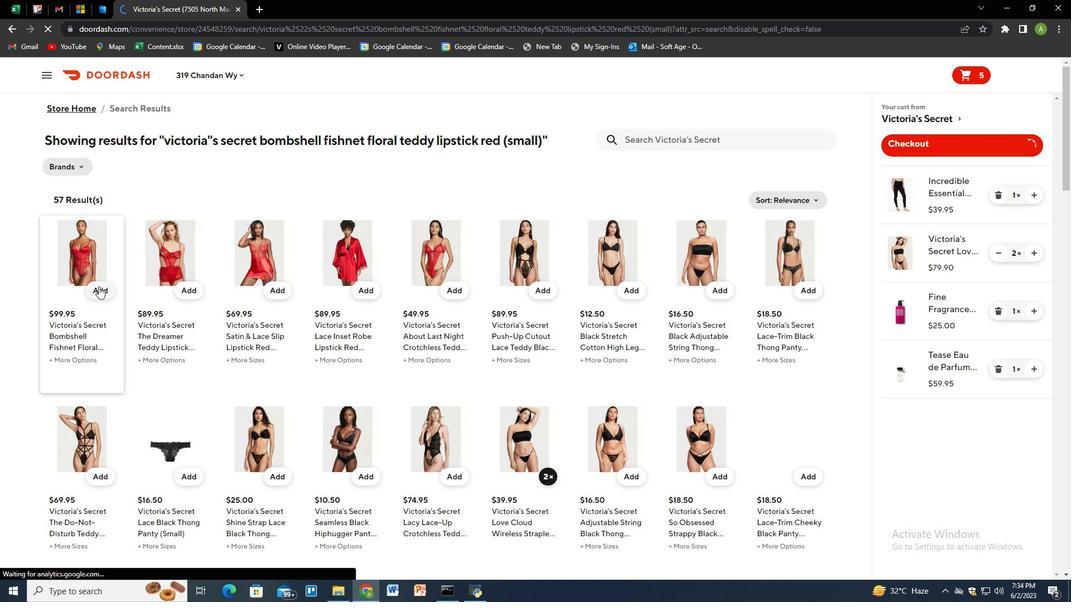 
Action: Mouse moved to (363, 550)
Screenshot: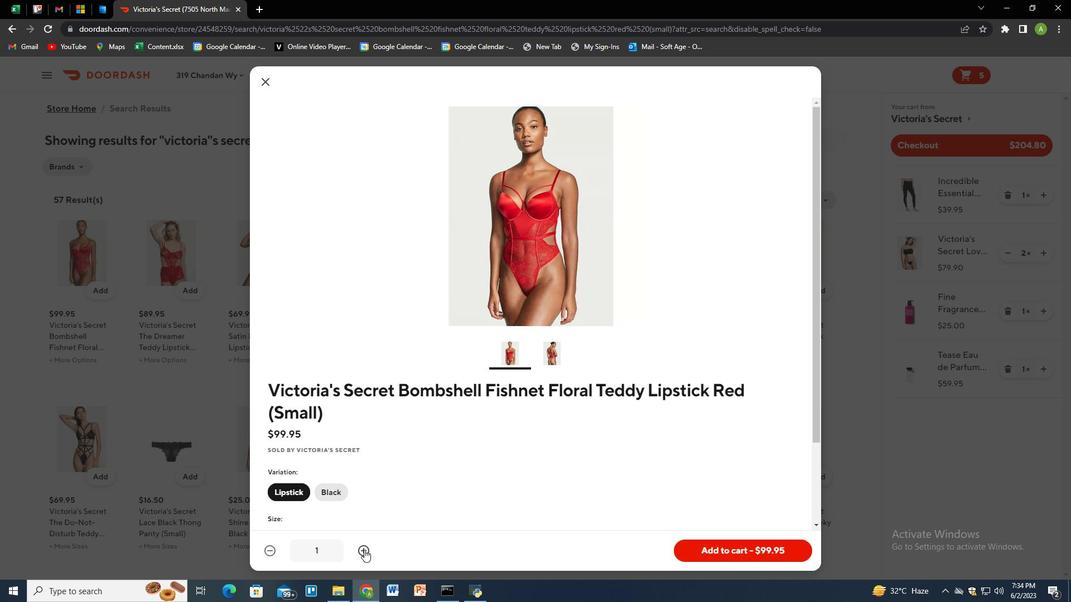 
Action: Mouse pressed left at (363, 550)
Screenshot: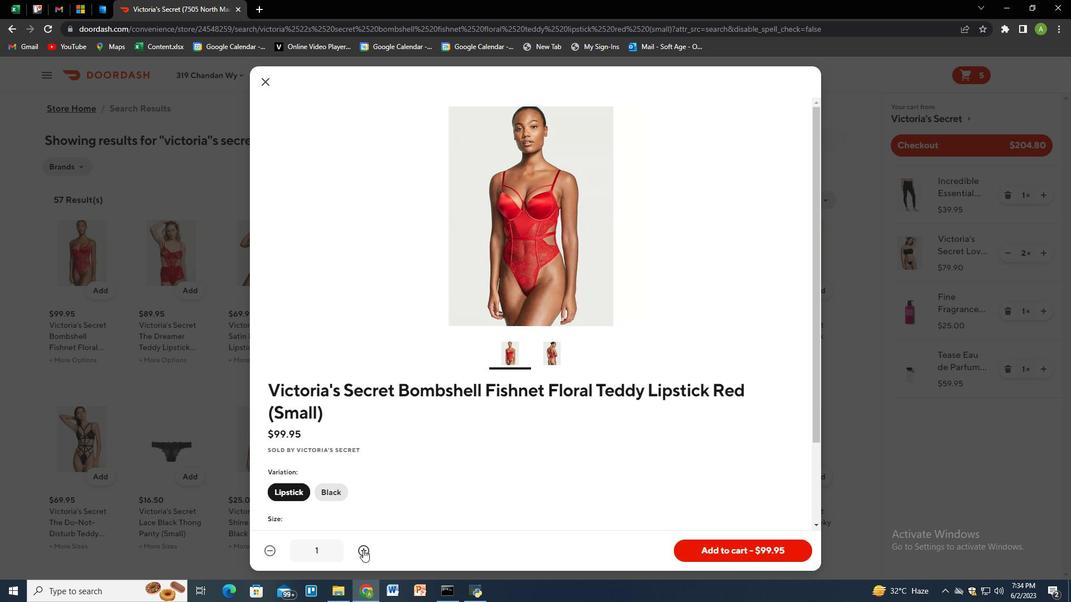 
Action: Mouse moved to (696, 553)
Screenshot: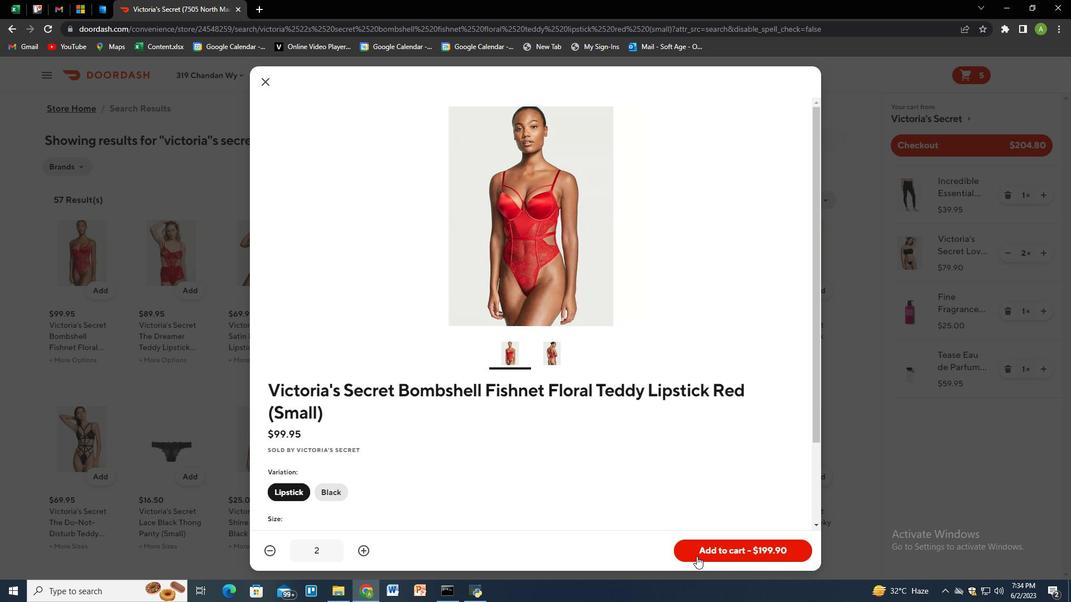 
Action: Mouse pressed left at (696, 553)
Screenshot: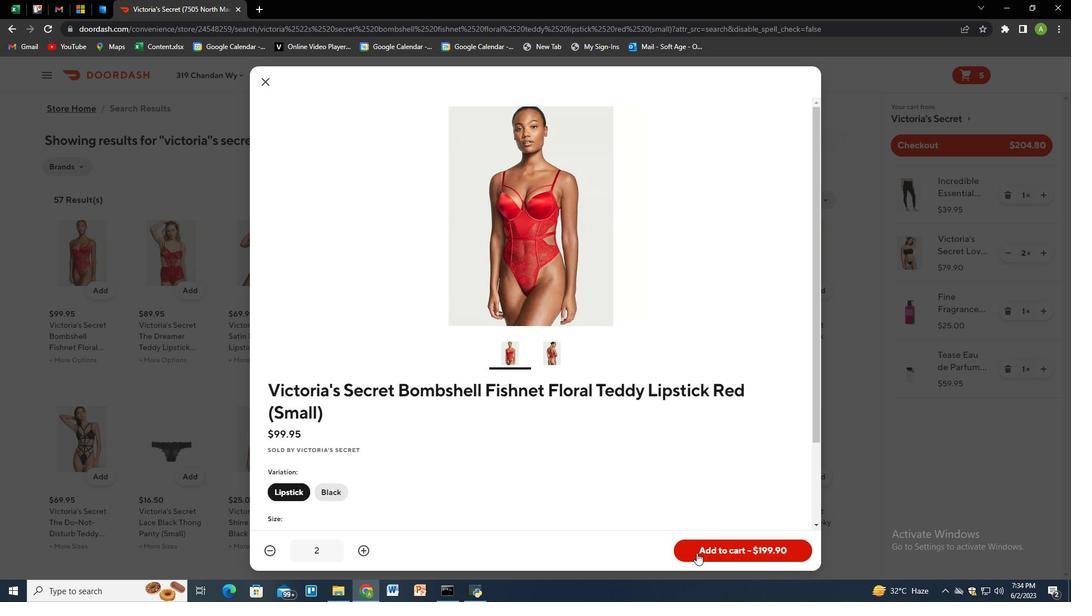 
Action: Mouse moved to (915, 148)
Screenshot: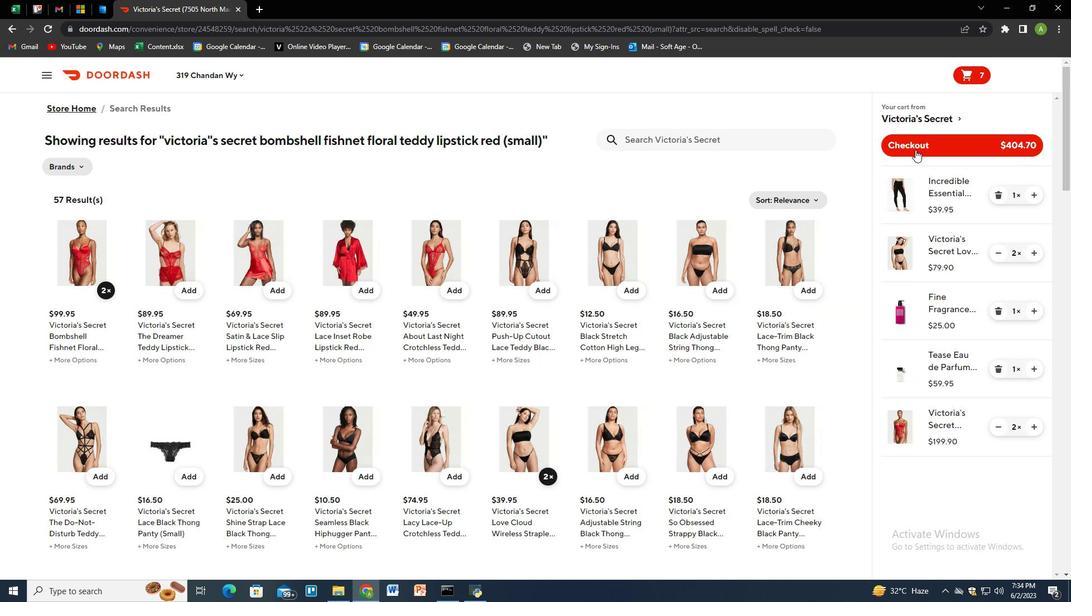 
Action: Mouse pressed left at (915, 148)
Screenshot: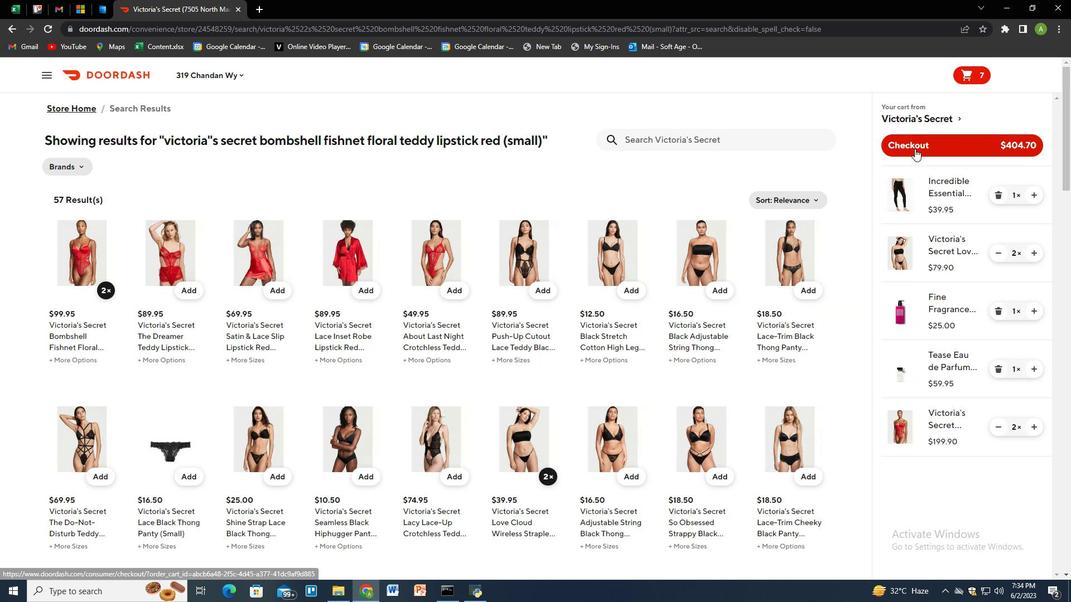 
Action: Mouse moved to (914, 148)
Screenshot: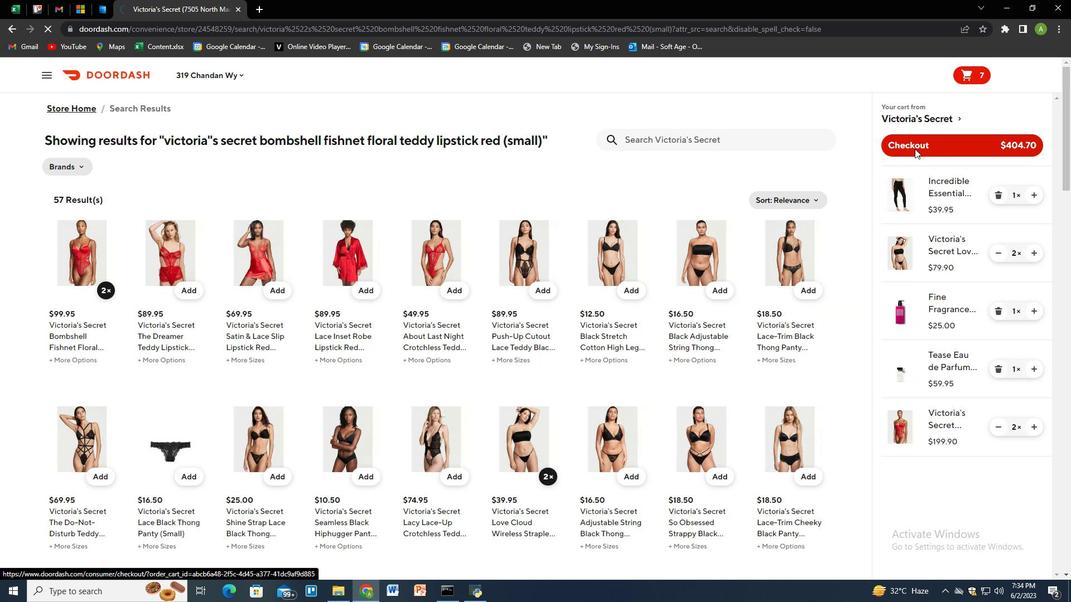 
